 Task: Filter on type.
Action: Mouse moved to (732, 150)
Screenshot: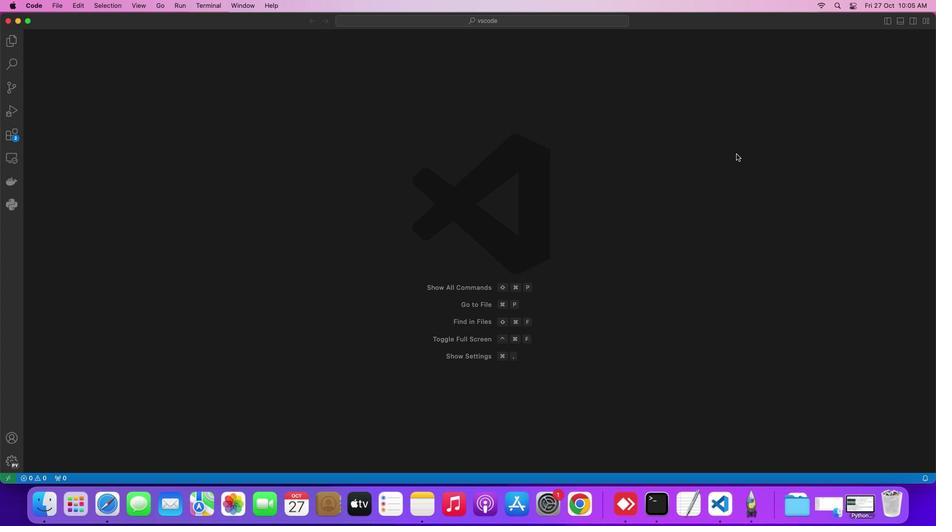 
Action: Mouse pressed left at (732, 150)
Screenshot: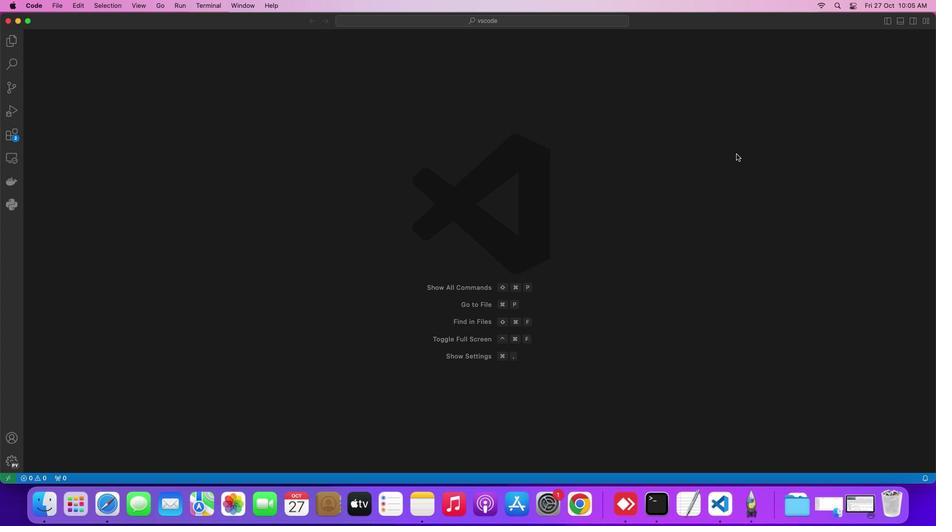 
Action: Mouse moved to (881, 18)
Screenshot: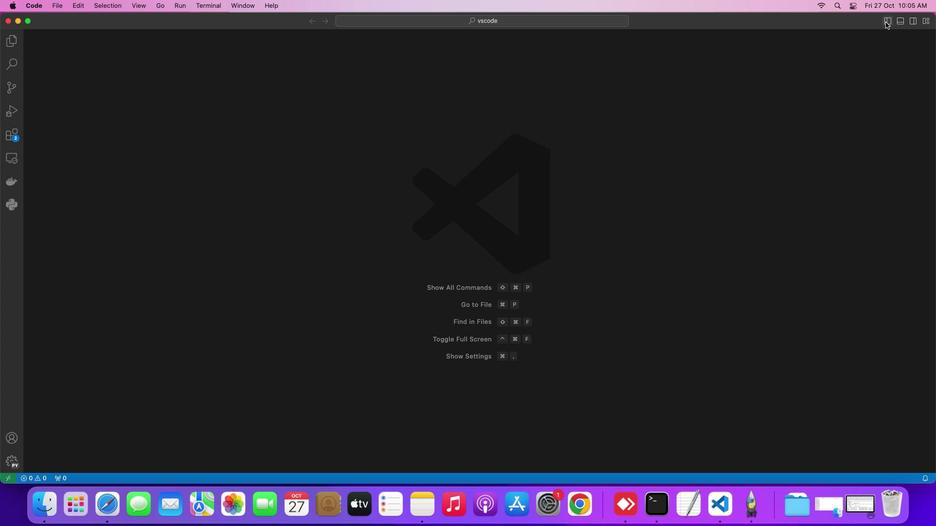 
Action: Mouse pressed left at (881, 18)
Screenshot: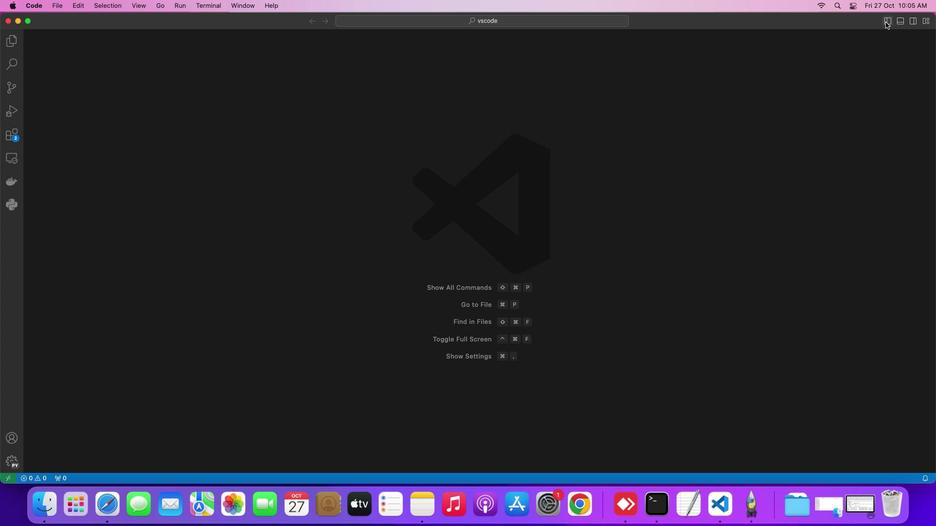 
Action: Mouse moved to (45, 64)
Screenshot: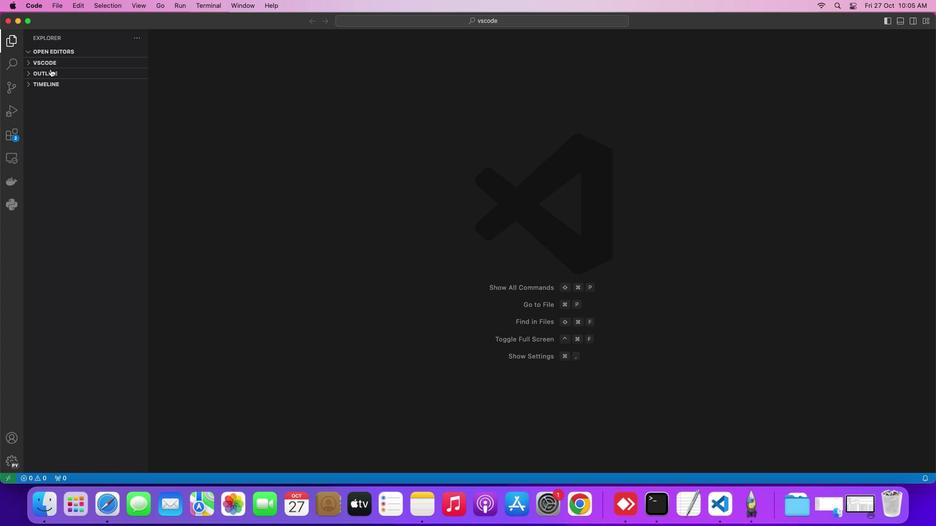 
Action: Mouse pressed left at (45, 64)
Screenshot: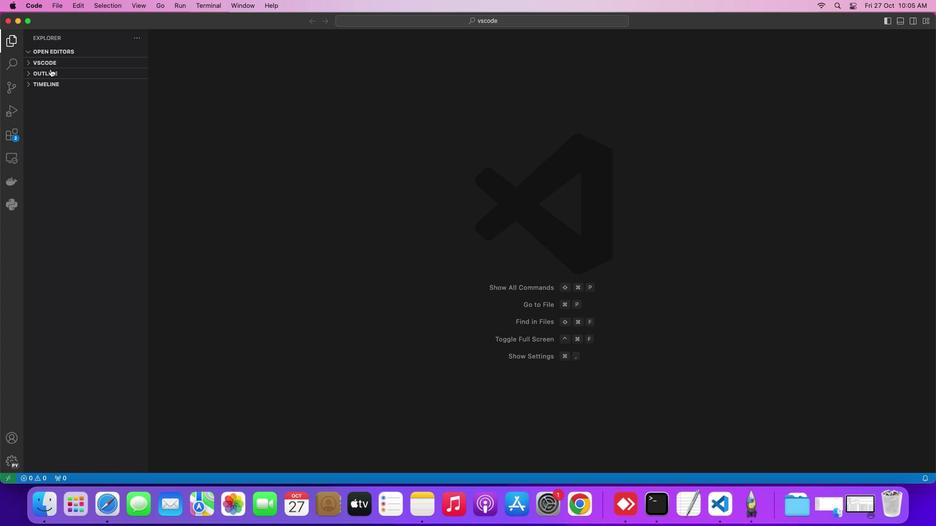 
Action: Mouse moved to (139, 70)
Screenshot: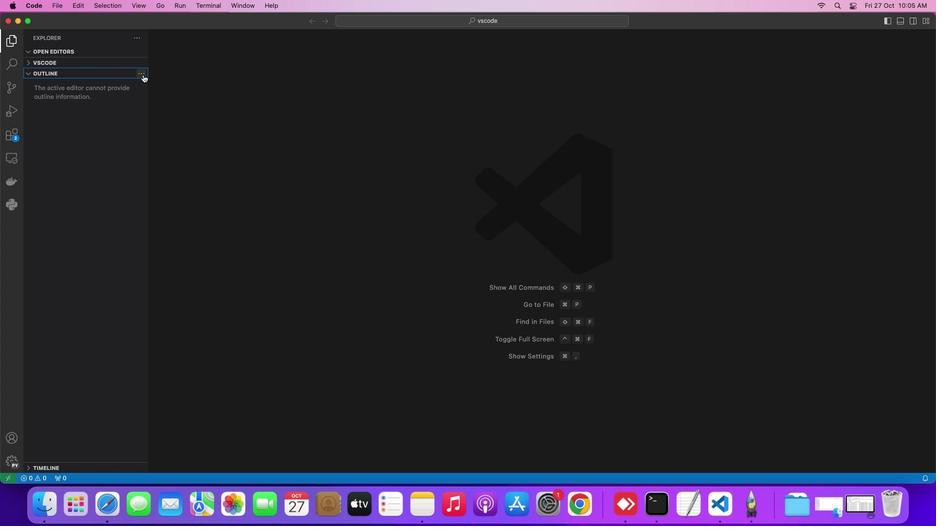
Action: Mouse pressed left at (139, 70)
Screenshot: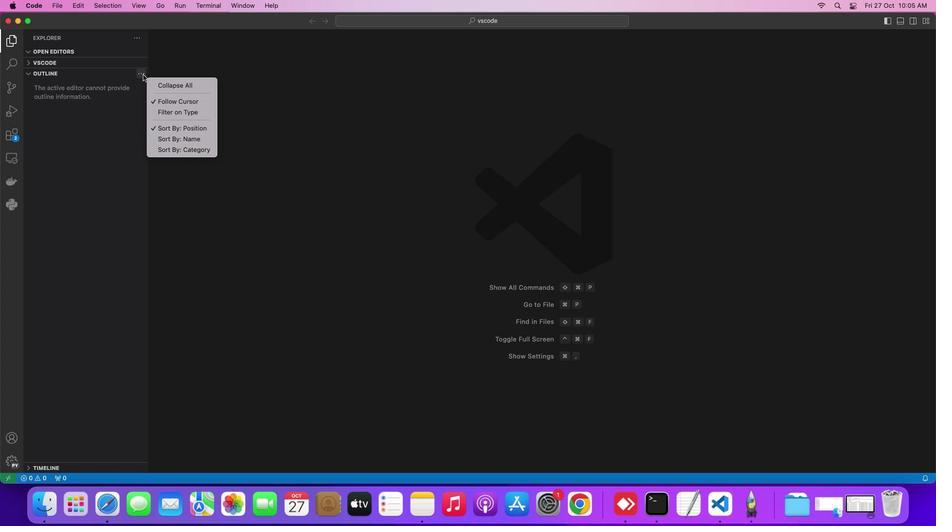 
Action: Mouse moved to (164, 104)
Screenshot: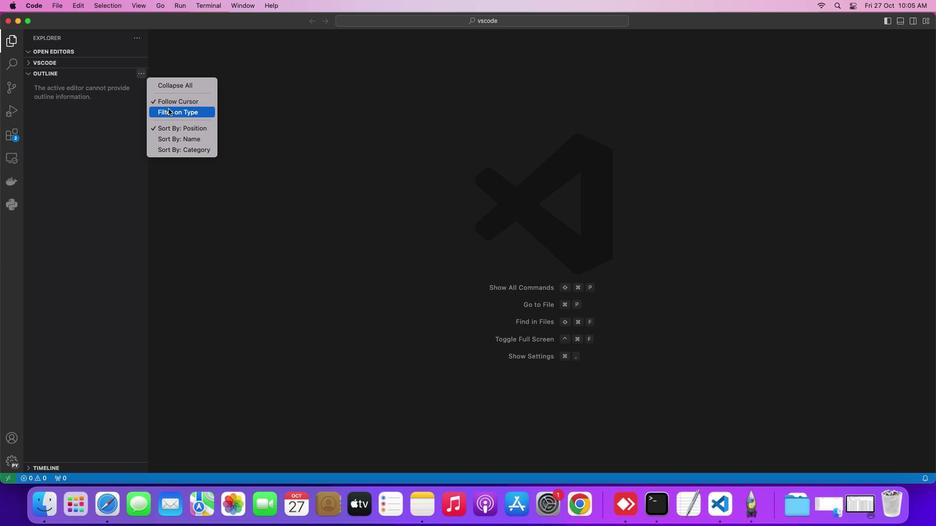 
Action: Mouse pressed left at (164, 104)
Screenshot: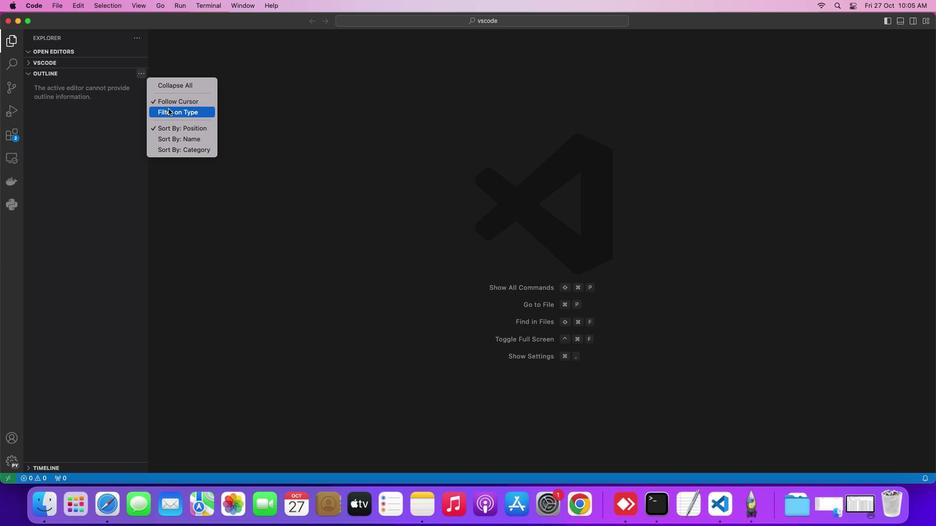 
Action: Mouse moved to (348, 50)
Screenshot: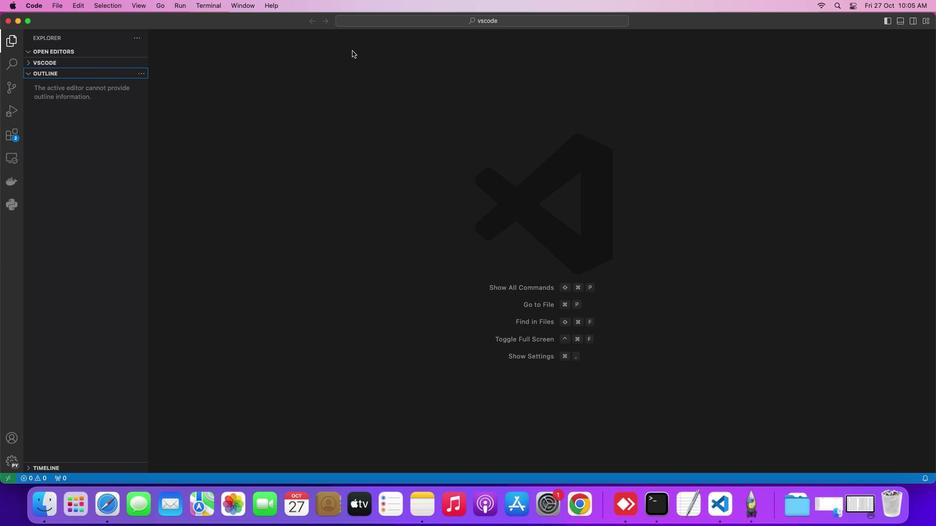 
